 Task: Add Alba Botanica SPF40 While Wet Sunscreen Lotion to the cart.
Action: Mouse moved to (248, 115)
Screenshot: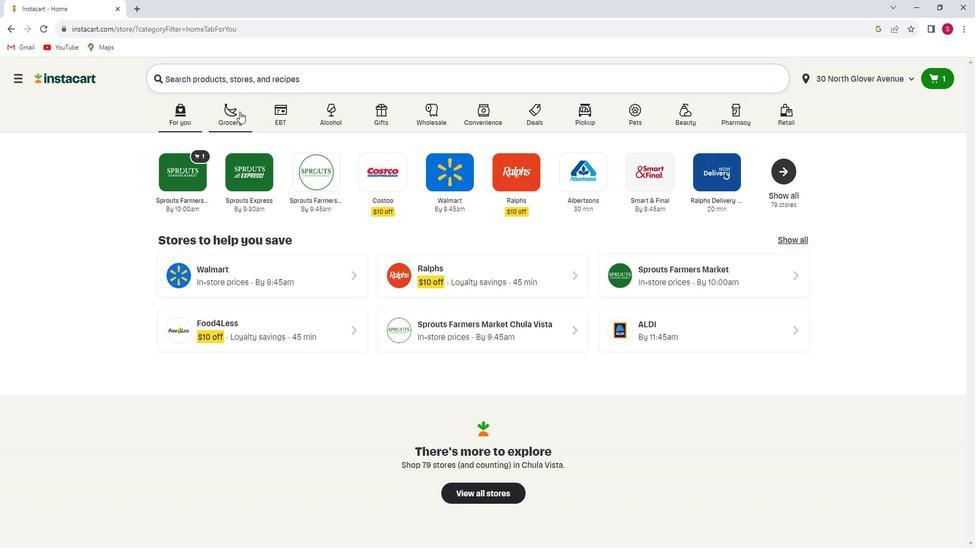 
Action: Mouse pressed left at (248, 115)
Screenshot: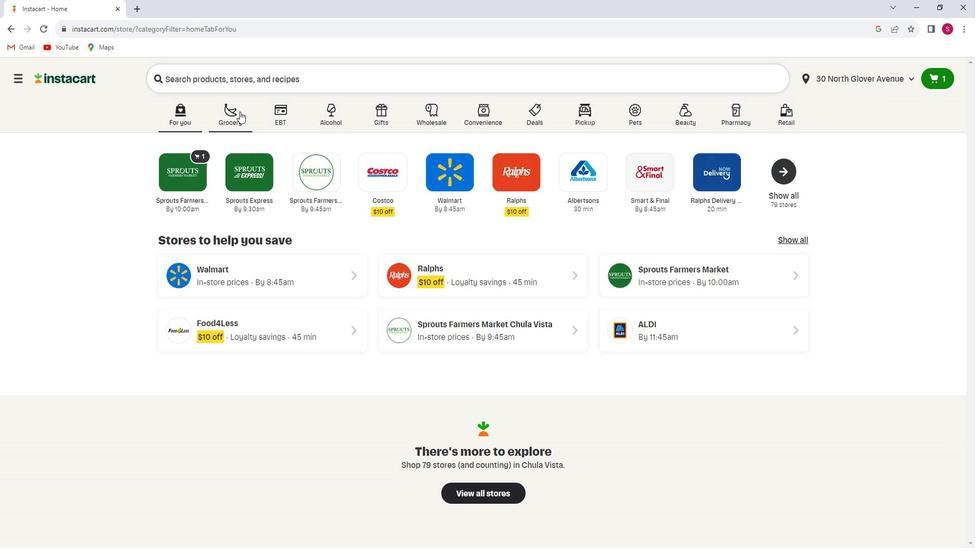 
Action: Mouse moved to (290, 300)
Screenshot: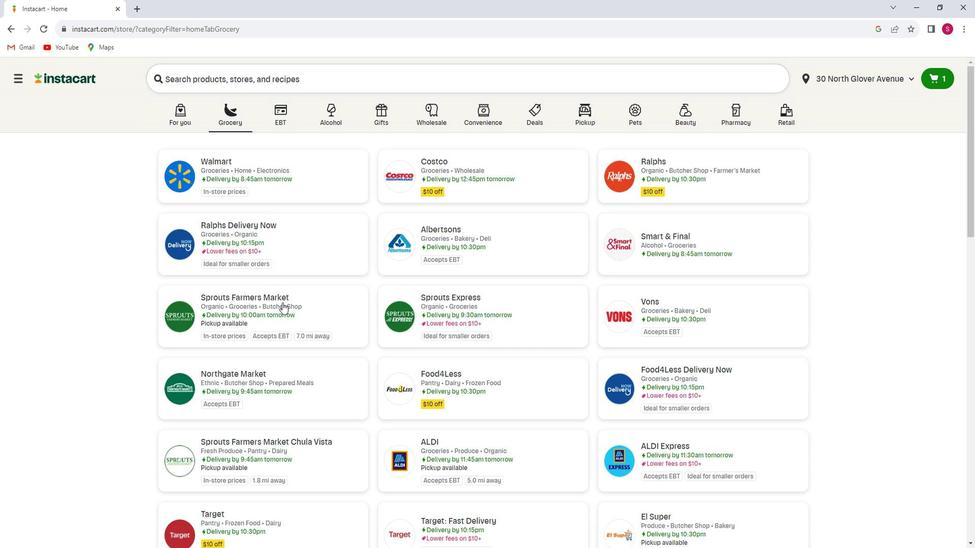 
Action: Mouse pressed left at (290, 300)
Screenshot: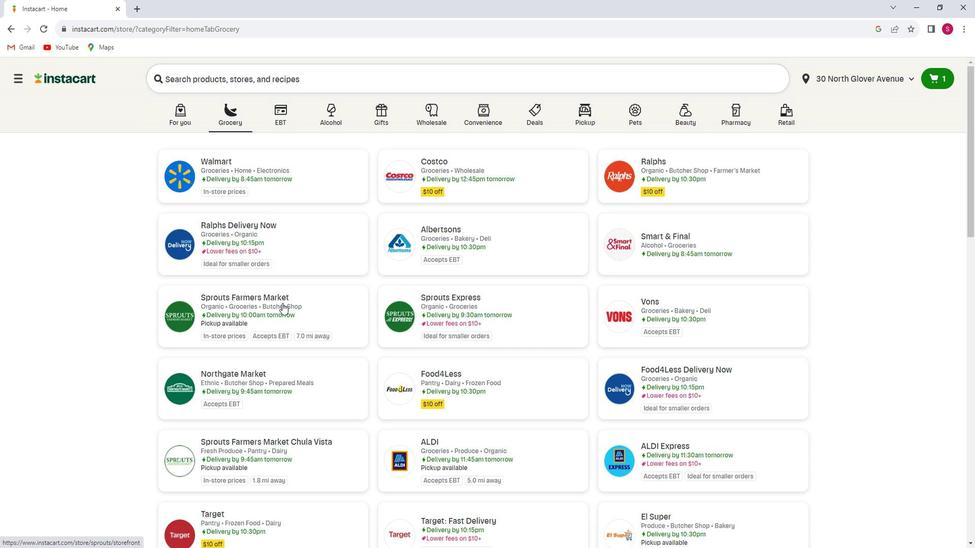 
Action: Mouse moved to (75, 293)
Screenshot: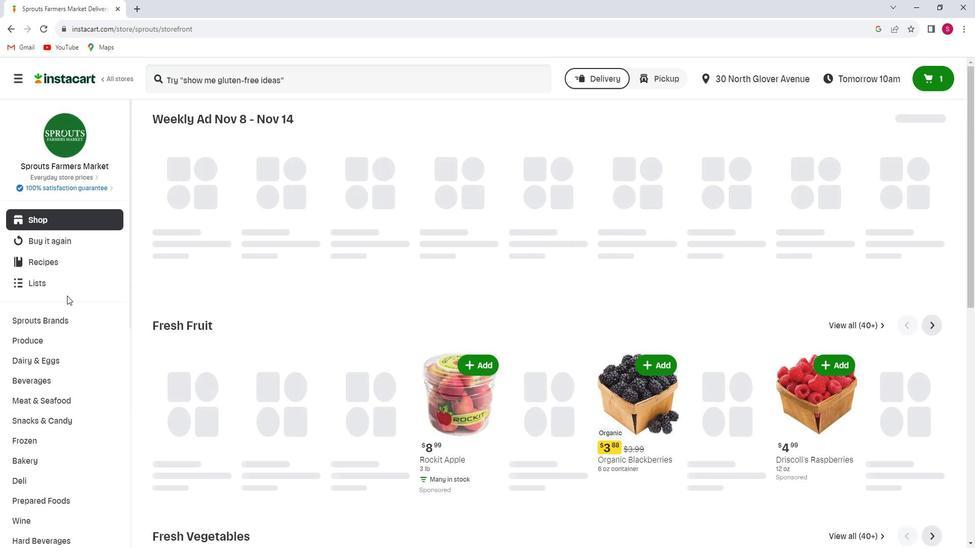 
Action: Mouse scrolled (75, 292) with delta (0, 0)
Screenshot: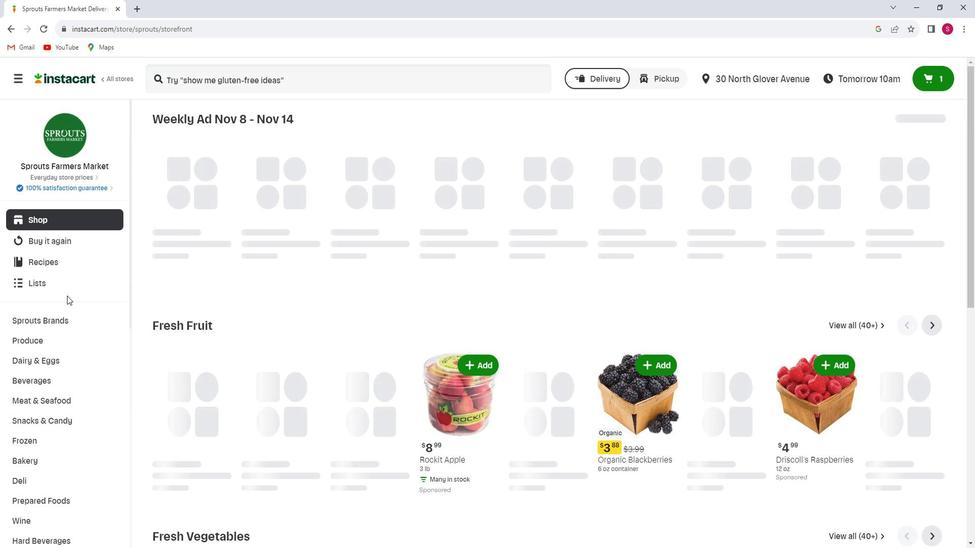 
Action: Mouse scrolled (75, 292) with delta (0, 0)
Screenshot: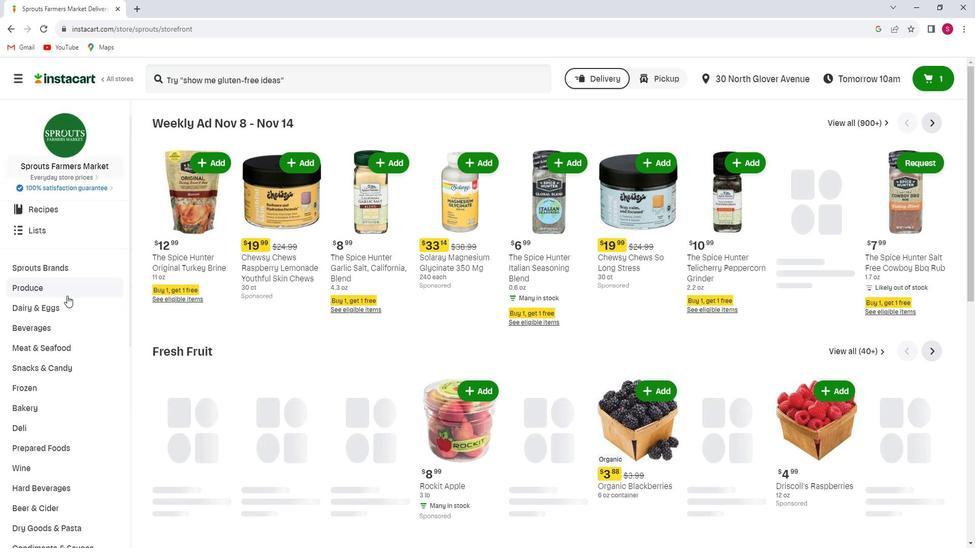 
Action: Mouse scrolled (75, 292) with delta (0, 0)
Screenshot: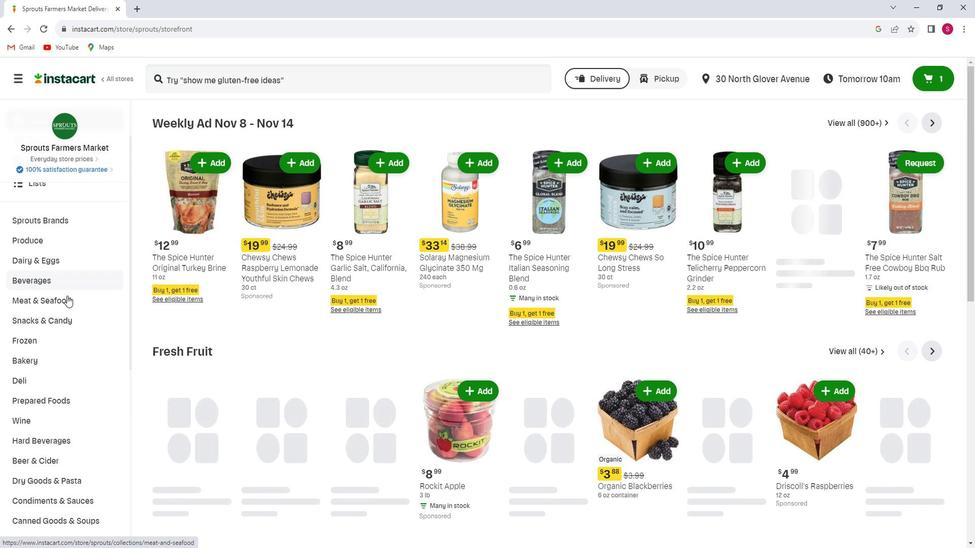 
Action: Mouse scrolled (75, 292) with delta (0, 0)
Screenshot: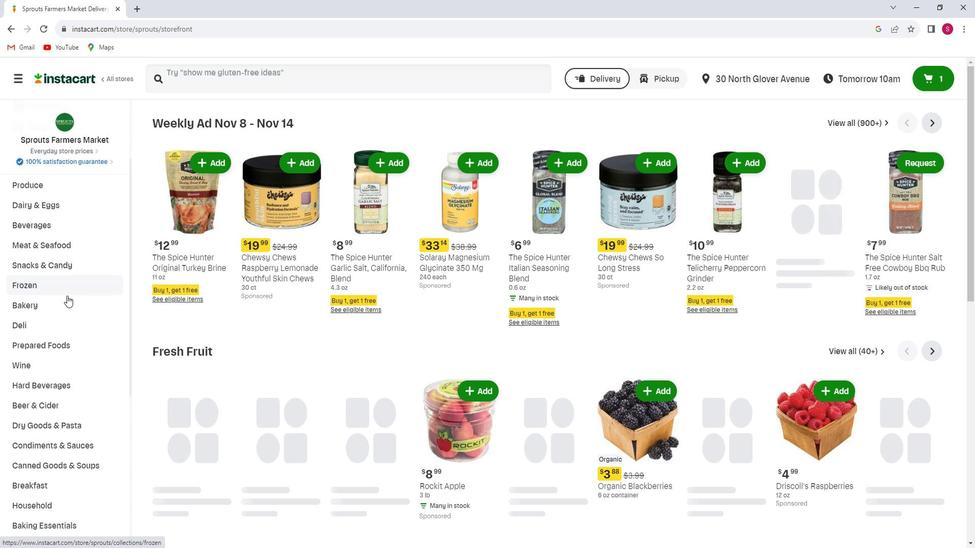 
Action: Mouse scrolled (75, 292) with delta (0, 0)
Screenshot: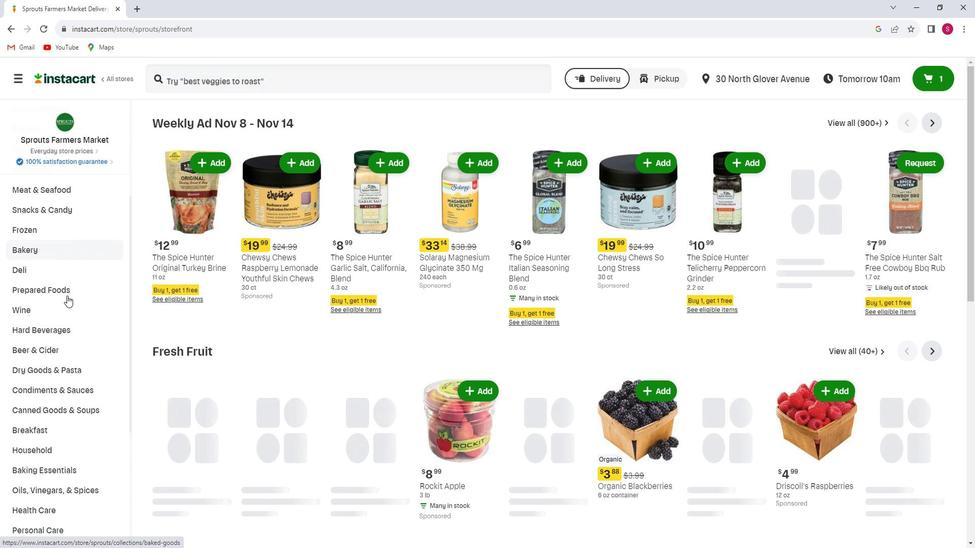 
Action: Mouse scrolled (75, 292) with delta (0, 0)
Screenshot: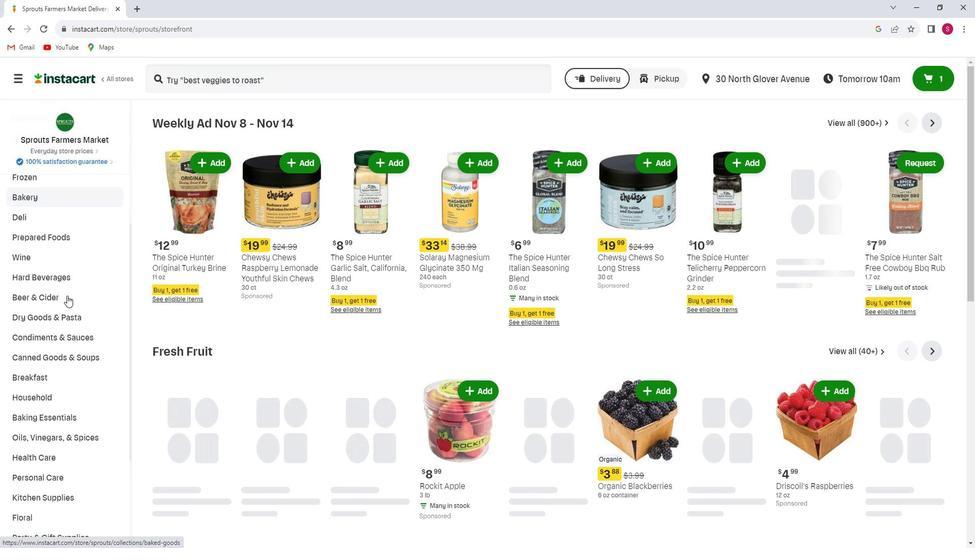 
Action: Mouse scrolled (75, 292) with delta (0, 0)
Screenshot: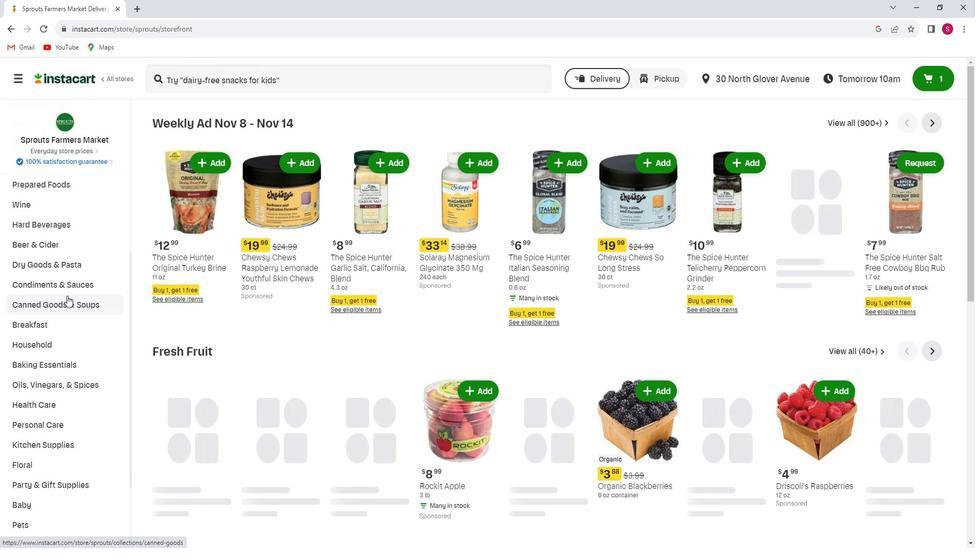 
Action: Mouse moved to (64, 364)
Screenshot: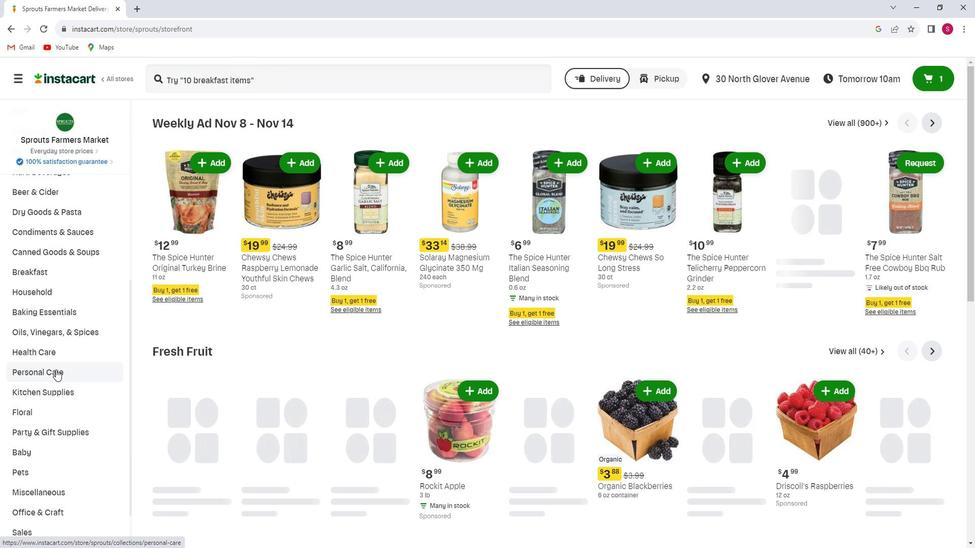
Action: Mouse pressed left at (64, 364)
Screenshot: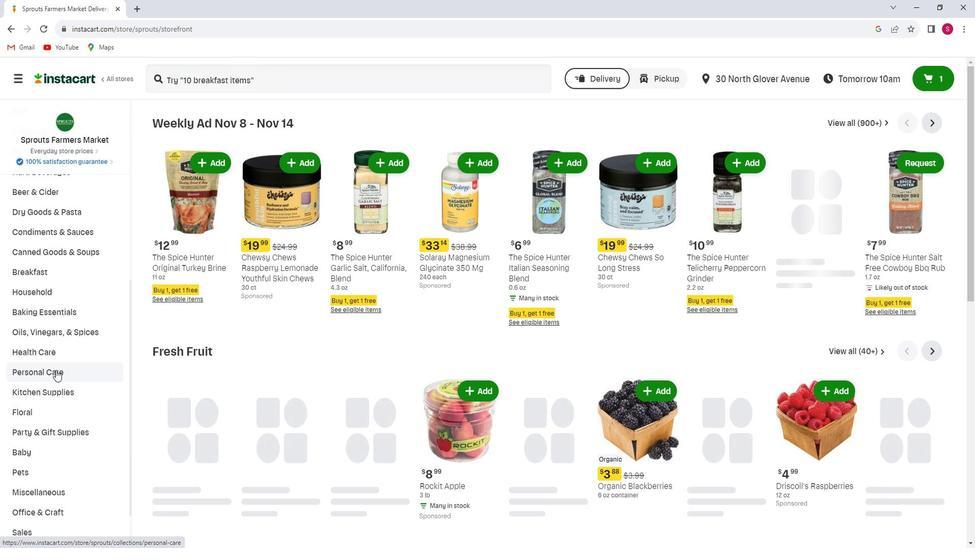 
Action: Mouse moved to (811, 148)
Screenshot: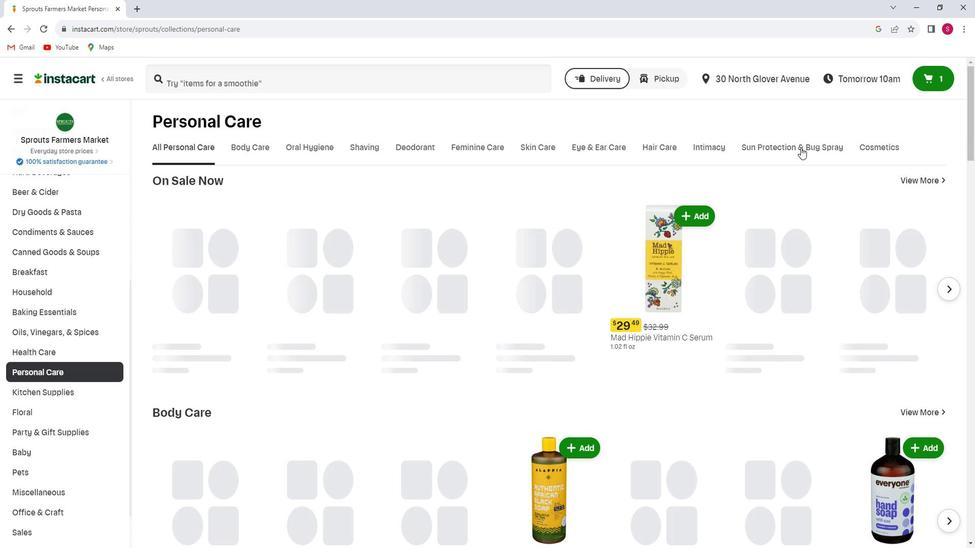 
Action: Mouse pressed left at (811, 148)
Screenshot: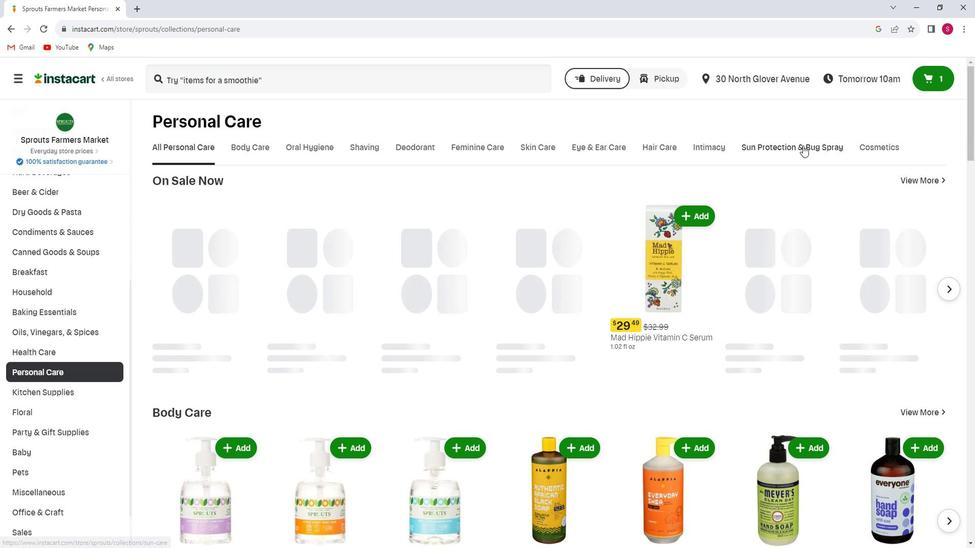 
Action: Mouse moved to (376, 88)
Screenshot: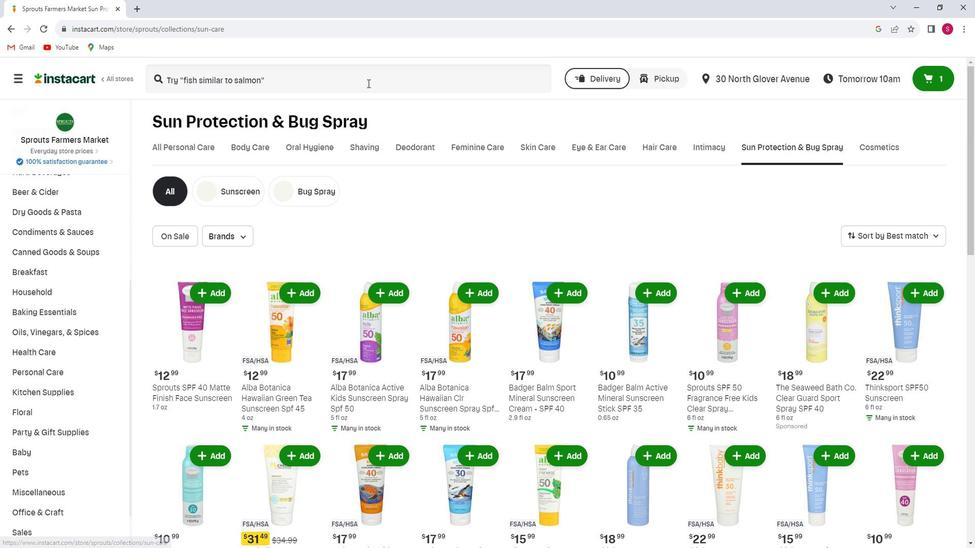 
Action: Mouse pressed left at (376, 88)
Screenshot: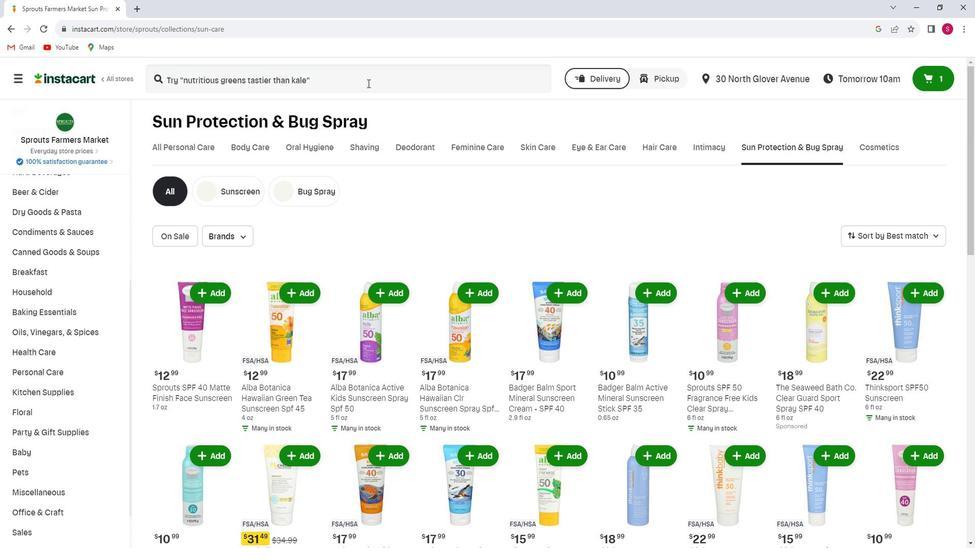 
Action: Key pressed <Key.shift>Alba<Key.space><Key.shift>Botanica<Key.space><Key.shift>SPF40<Key.space><Key.shift>While<Key.space><Key.shift>Wet<Key.space><Key.shift>Sunscreen<Key.space><Key.shift>lotion<Key.enter>
Screenshot: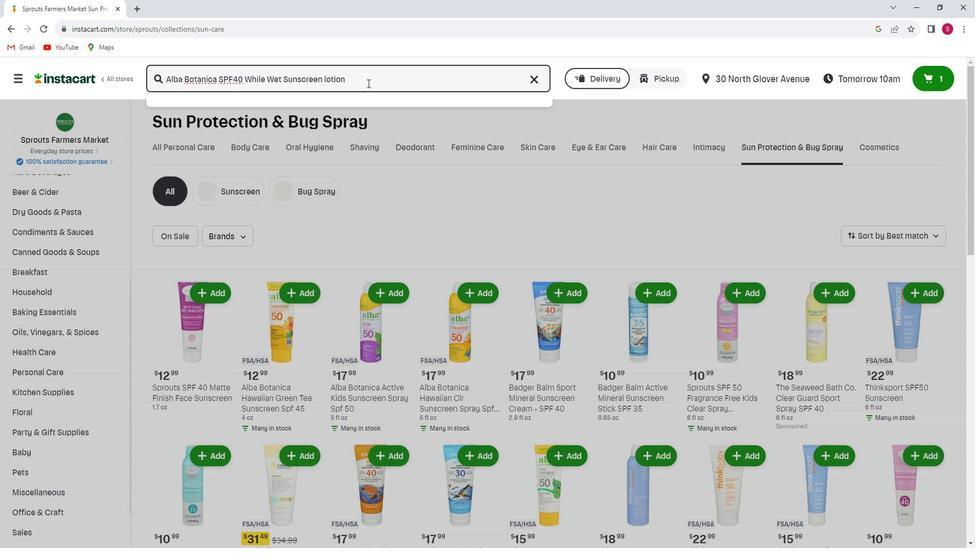 
Action: Mouse moved to (301, 164)
Screenshot: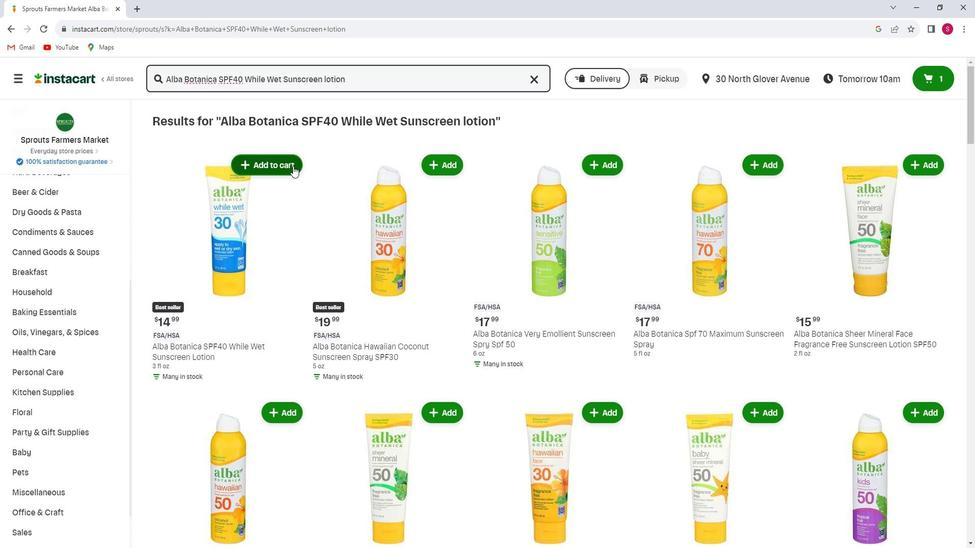 
Action: Mouse pressed left at (301, 164)
Screenshot: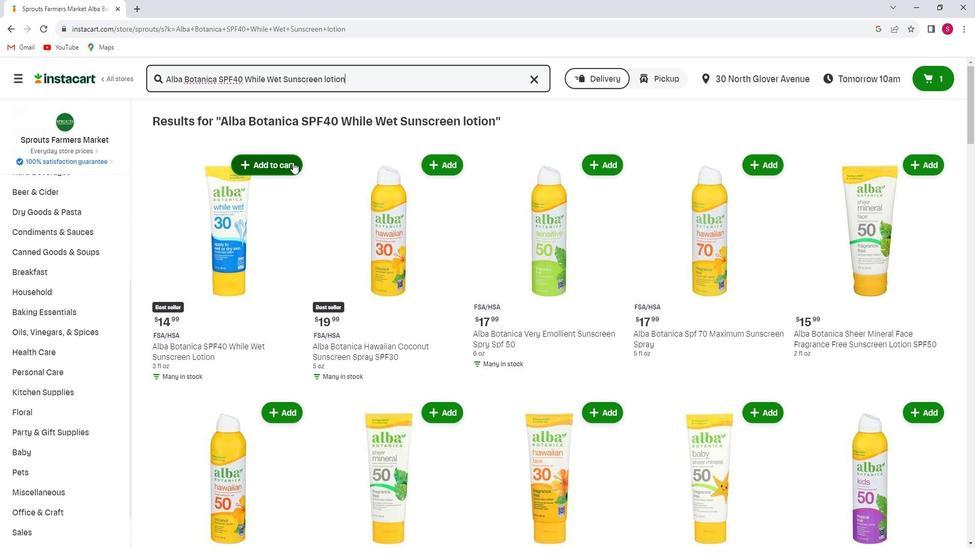 
Action: Mouse moved to (352, 241)
Screenshot: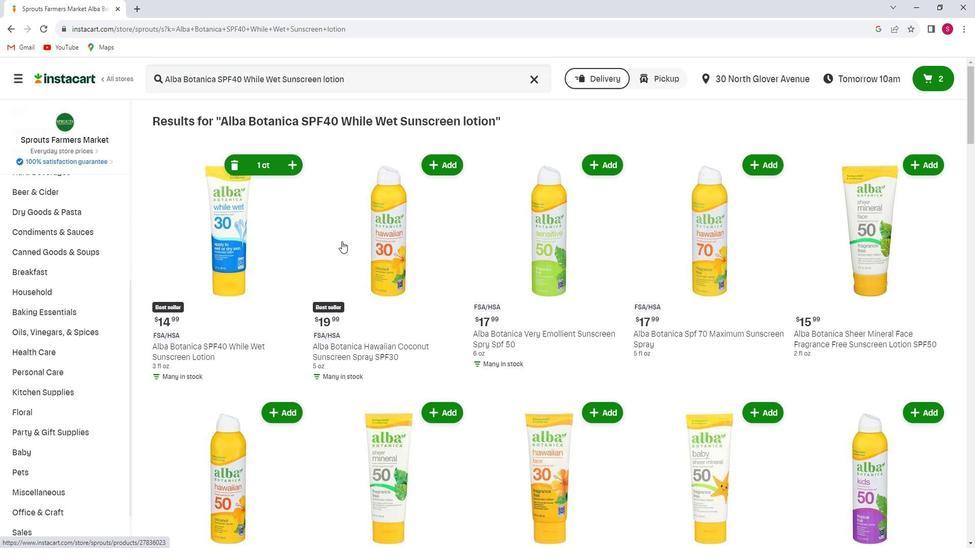 
